 Task: Search post a job in Sales Navigator
Action: Mouse moved to (602, 489)
Screenshot: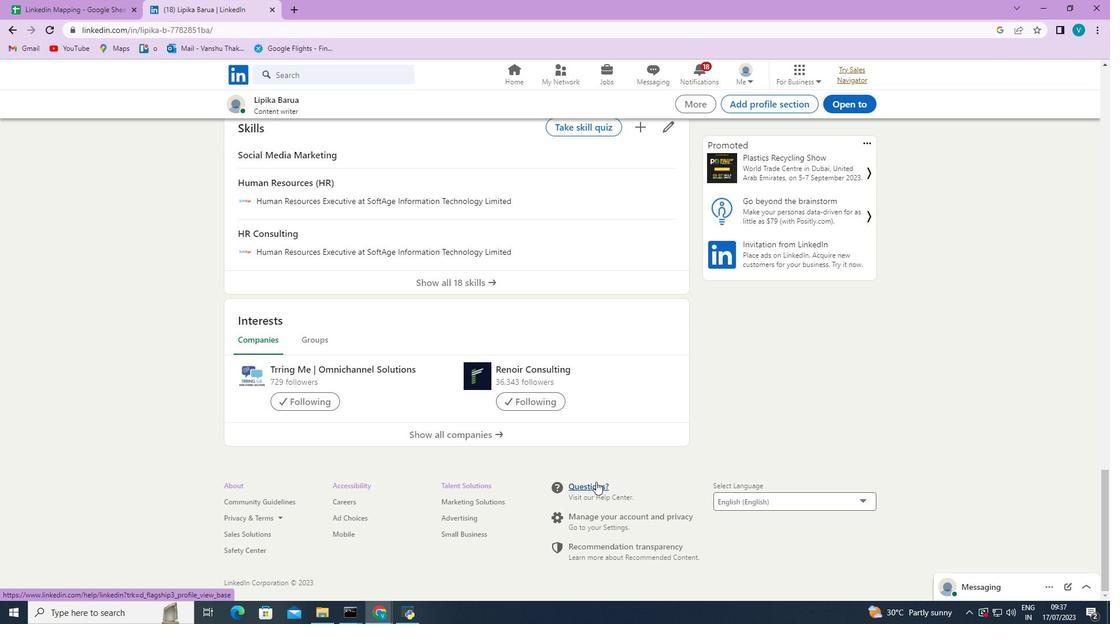 
Action: Mouse pressed left at (602, 489)
Screenshot: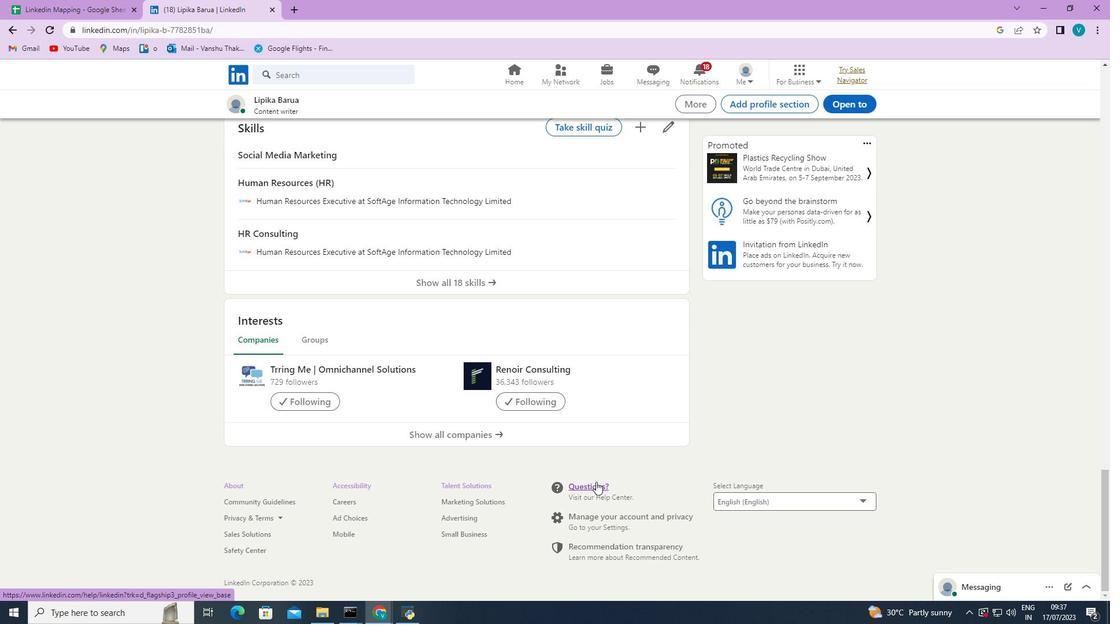 
Action: Mouse moved to (276, 197)
Screenshot: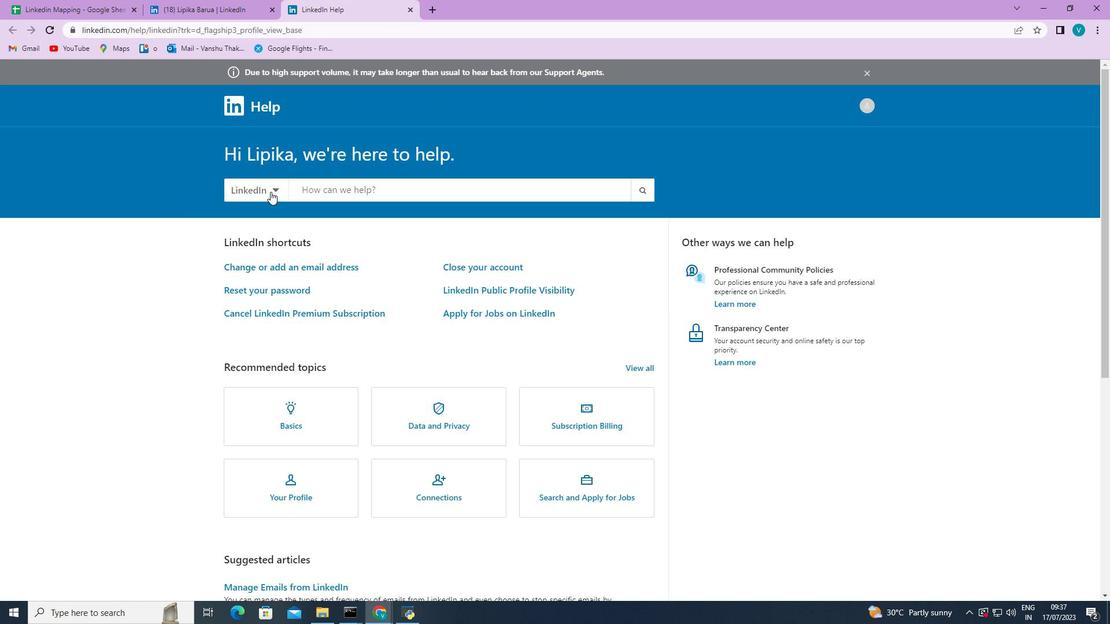 
Action: Mouse pressed left at (276, 197)
Screenshot: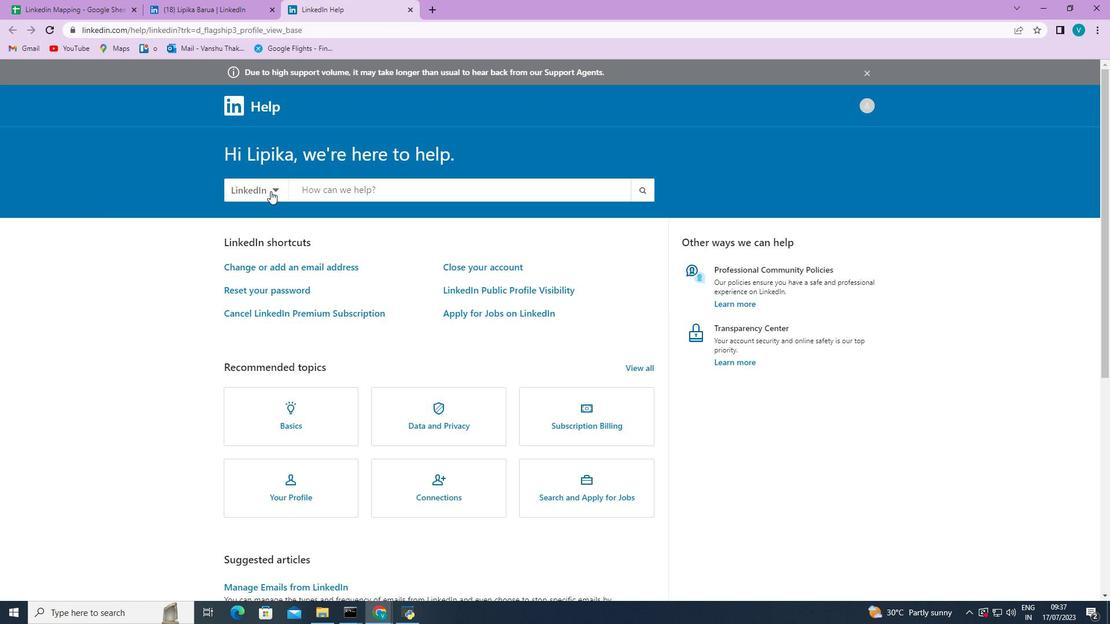 
Action: Mouse moved to (296, 367)
Screenshot: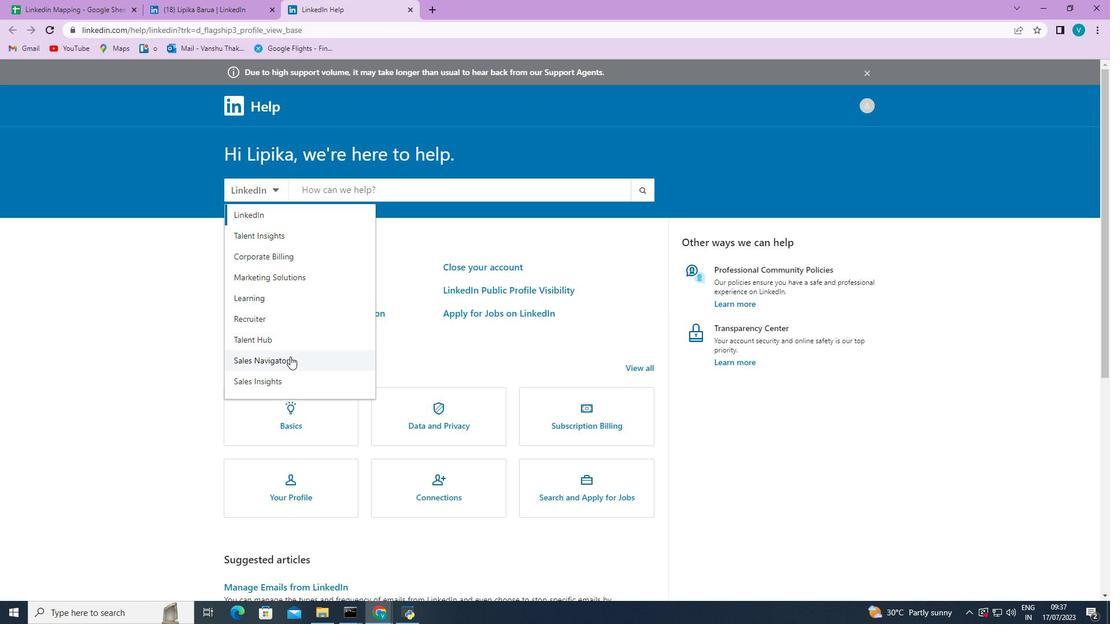 
Action: Mouse pressed left at (296, 367)
Screenshot: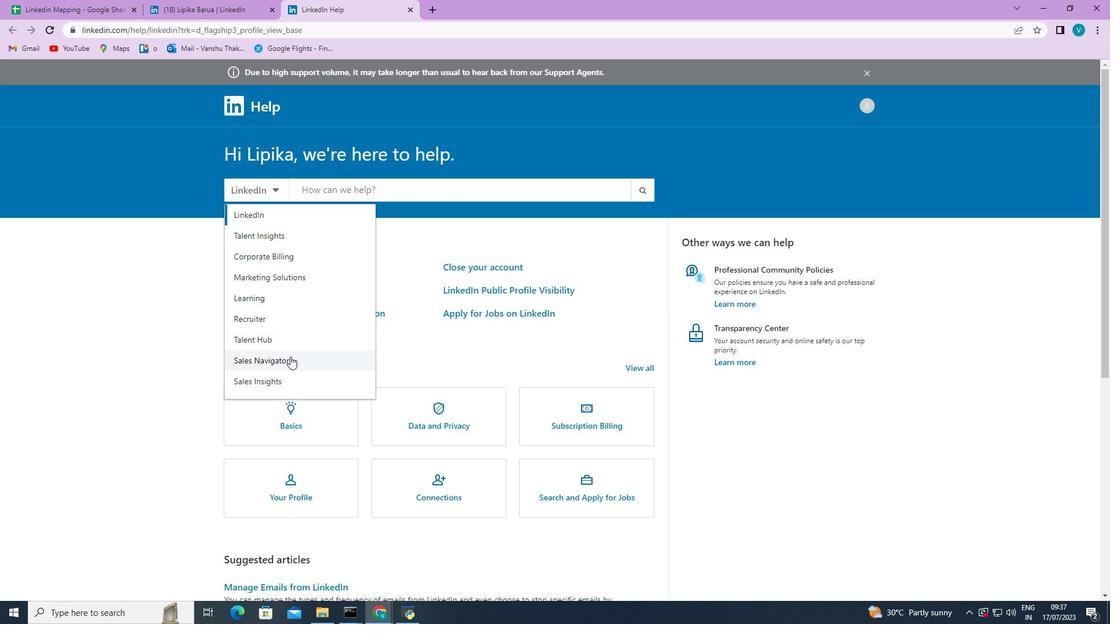 
Action: Mouse moved to (421, 194)
Screenshot: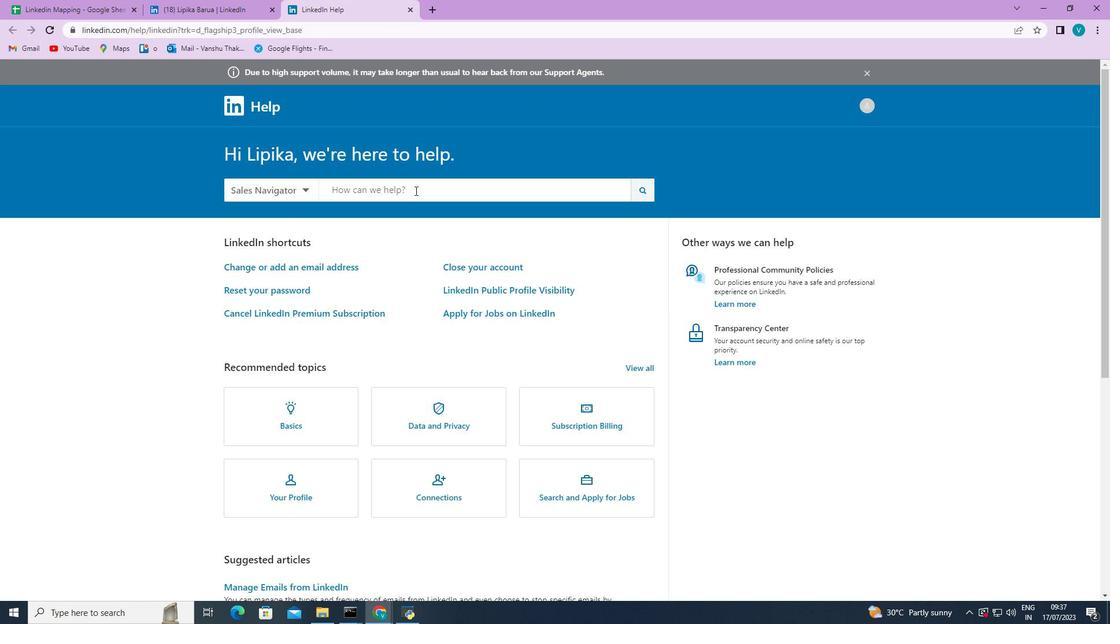 
Action: Mouse pressed left at (421, 194)
Screenshot: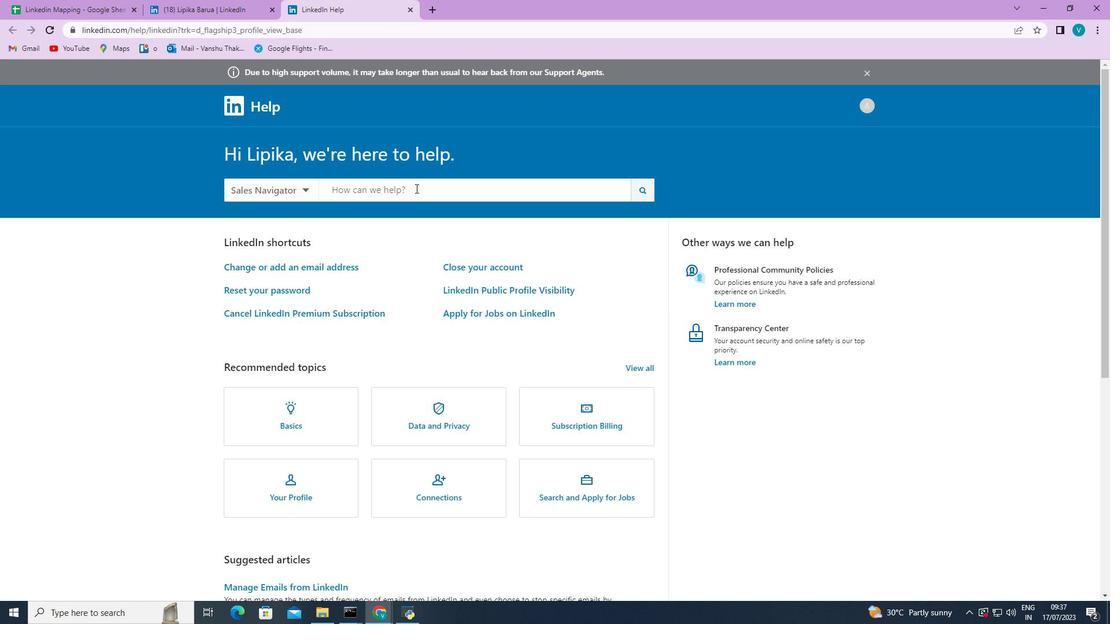 
Action: Key pressed post<Key.space>a<Key.space>job<Key.enter>
Screenshot: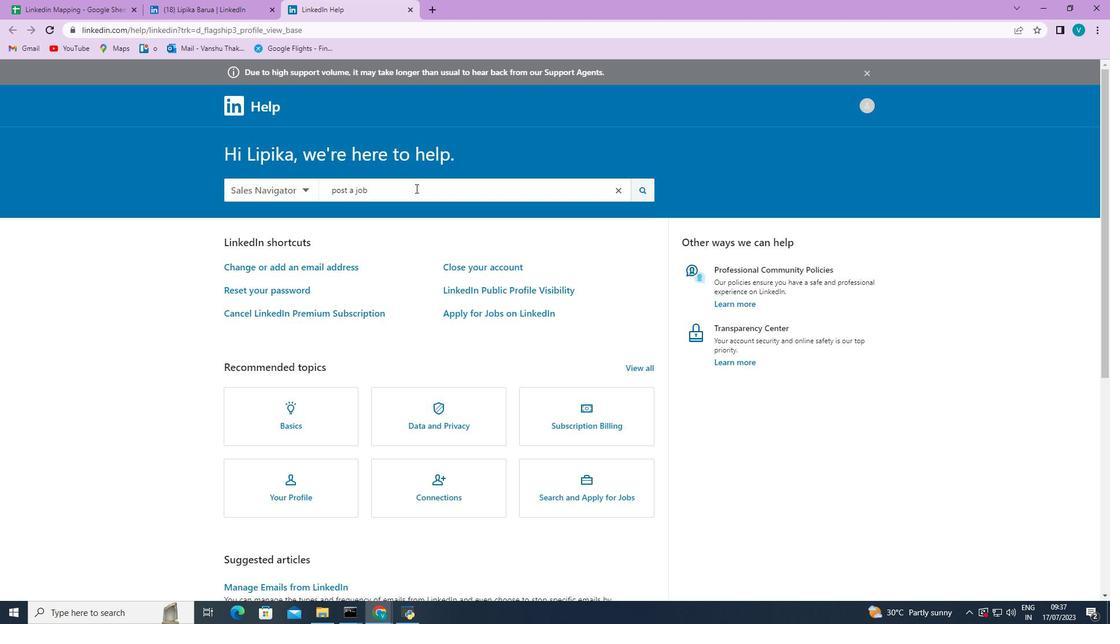 
Action: Mouse scrolled (421, 193) with delta (0, 0)
Screenshot: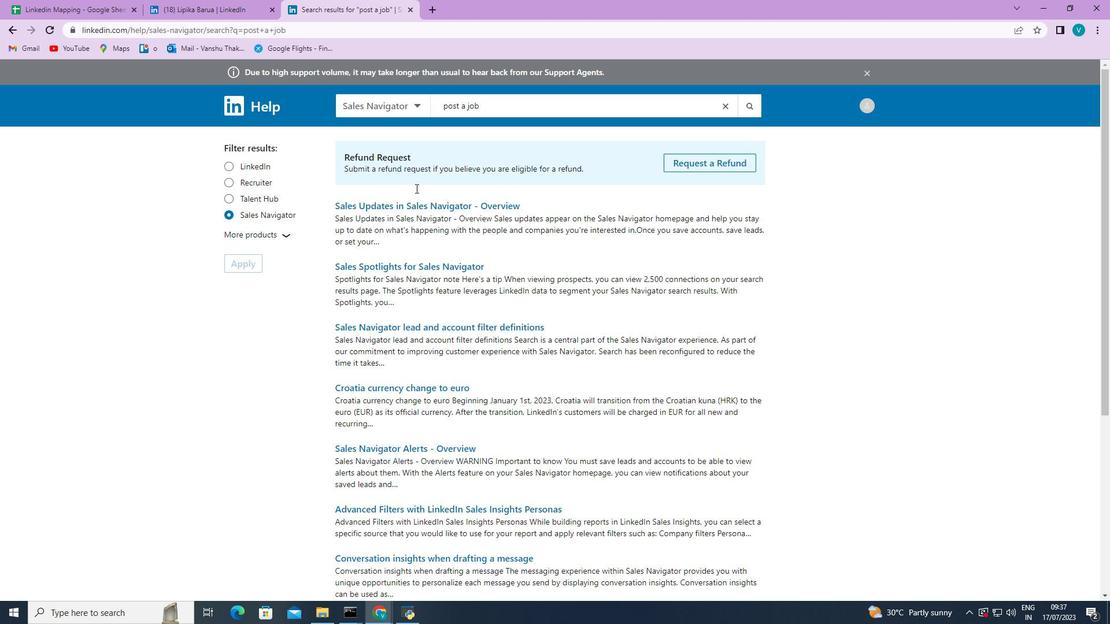 
Action: Mouse moved to (422, 196)
Screenshot: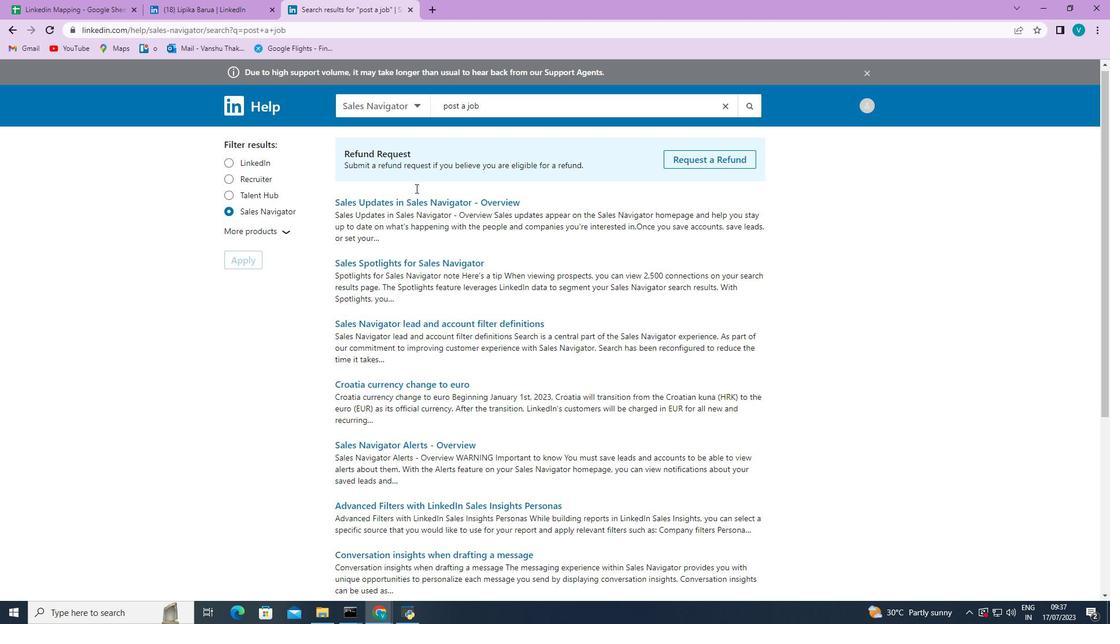
Action: Mouse scrolled (422, 195) with delta (0, 0)
Screenshot: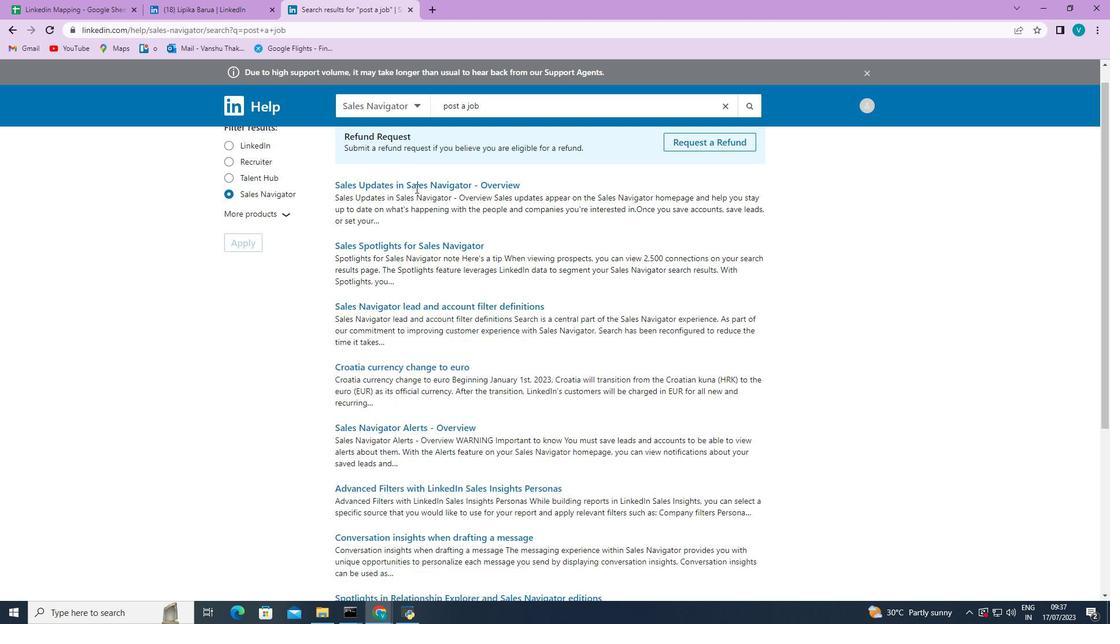 
Action: Mouse moved to (425, 207)
Screenshot: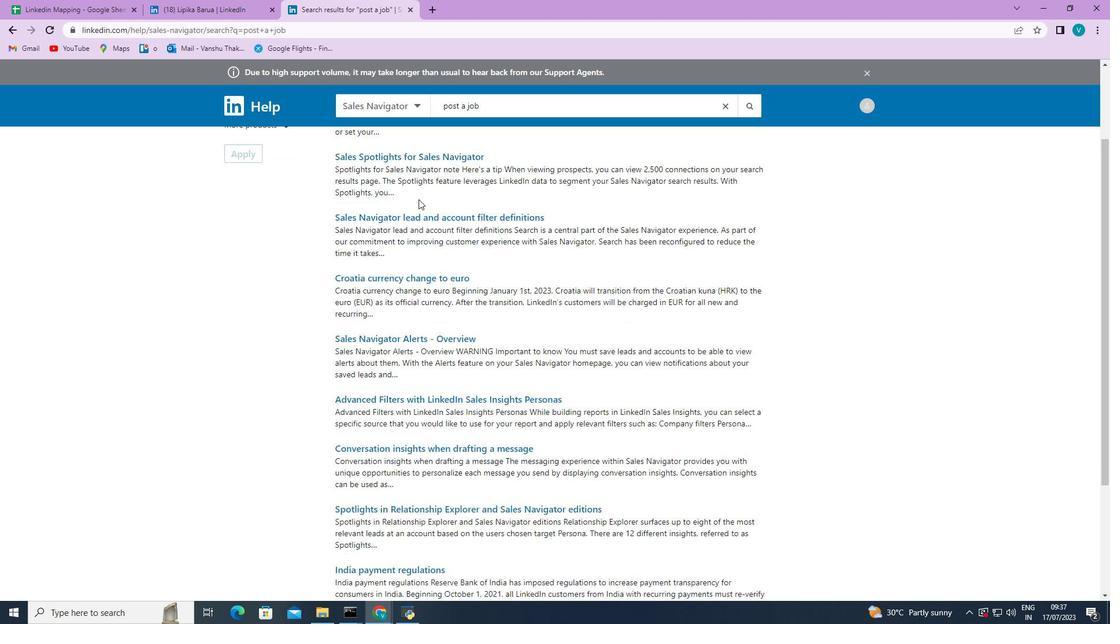 
Action: Mouse scrolled (425, 206) with delta (0, 0)
Screenshot: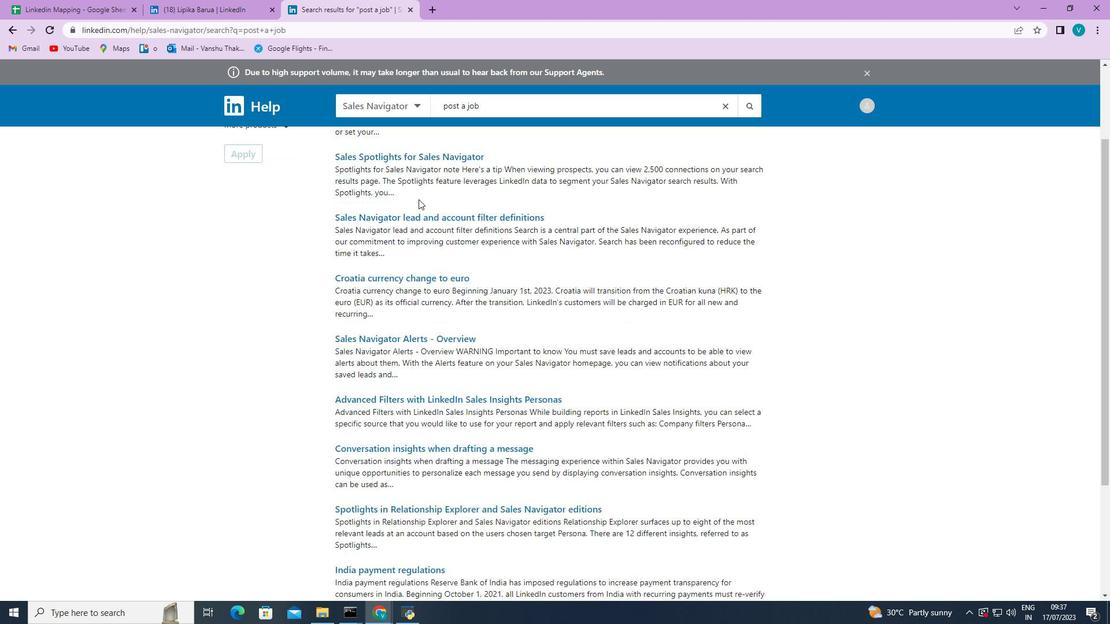 
Action: Mouse moved to (425, 211)
Screenshot: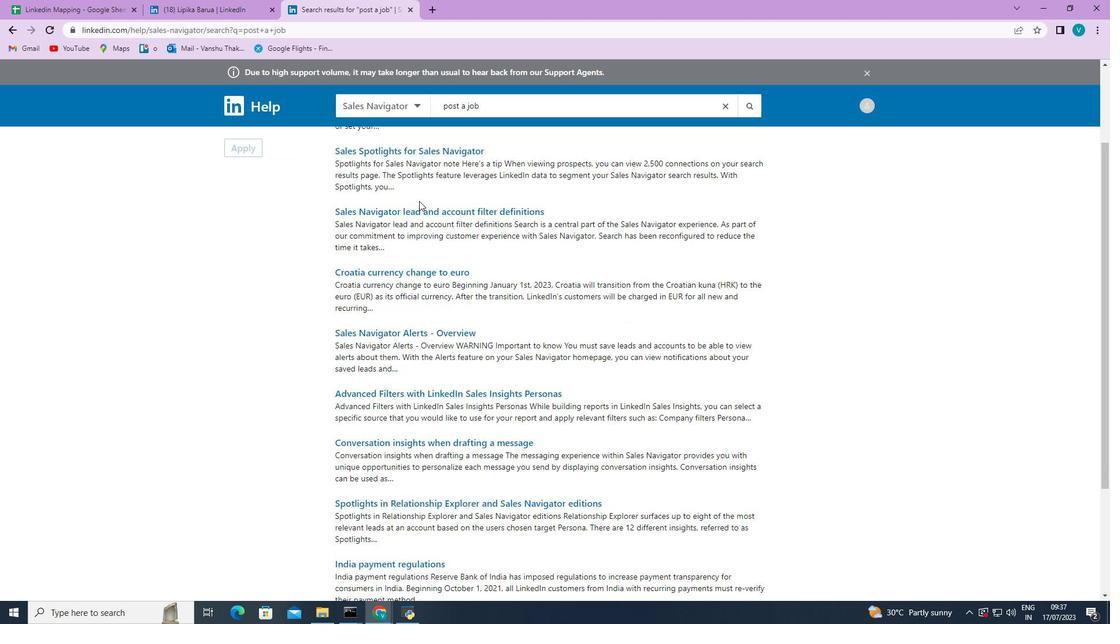 
Action: Mouse scrolled (425, 211) with delta (0, 0)
Screenshot: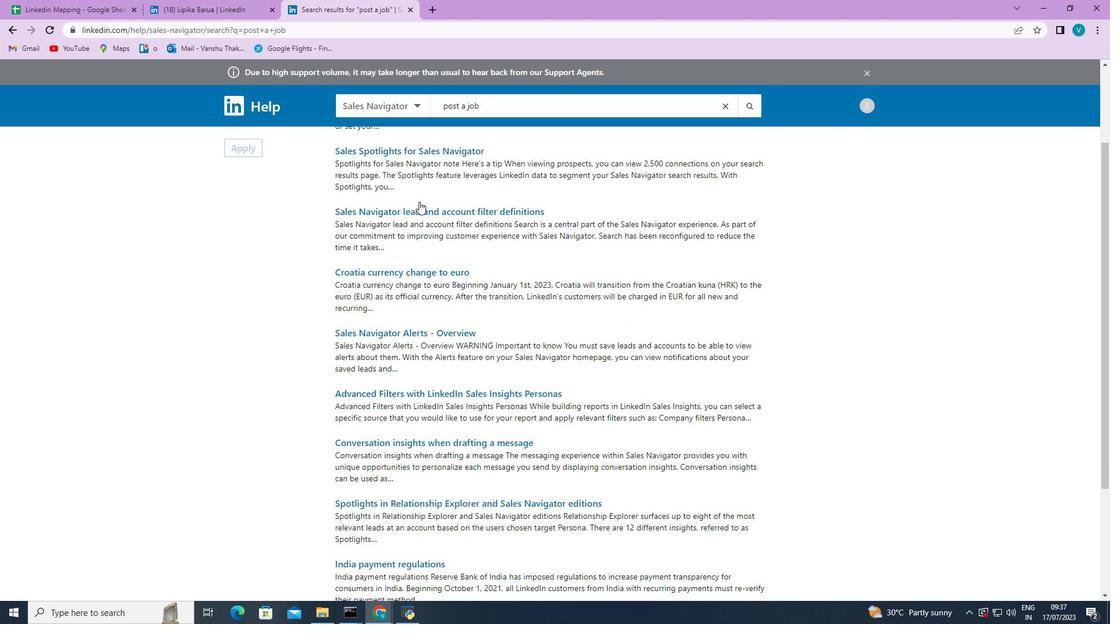 
Action: Mouse moved to (426, 214)
Screenshot: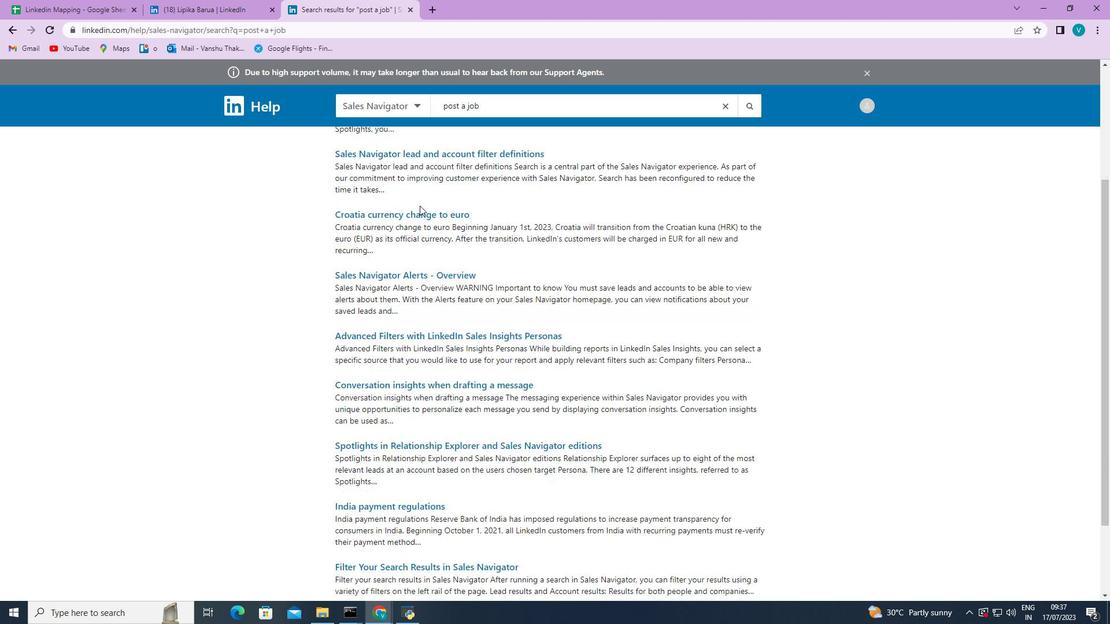 
Action: Mouse scrolled (426, 214) with delta (0, 0)
Screenshot: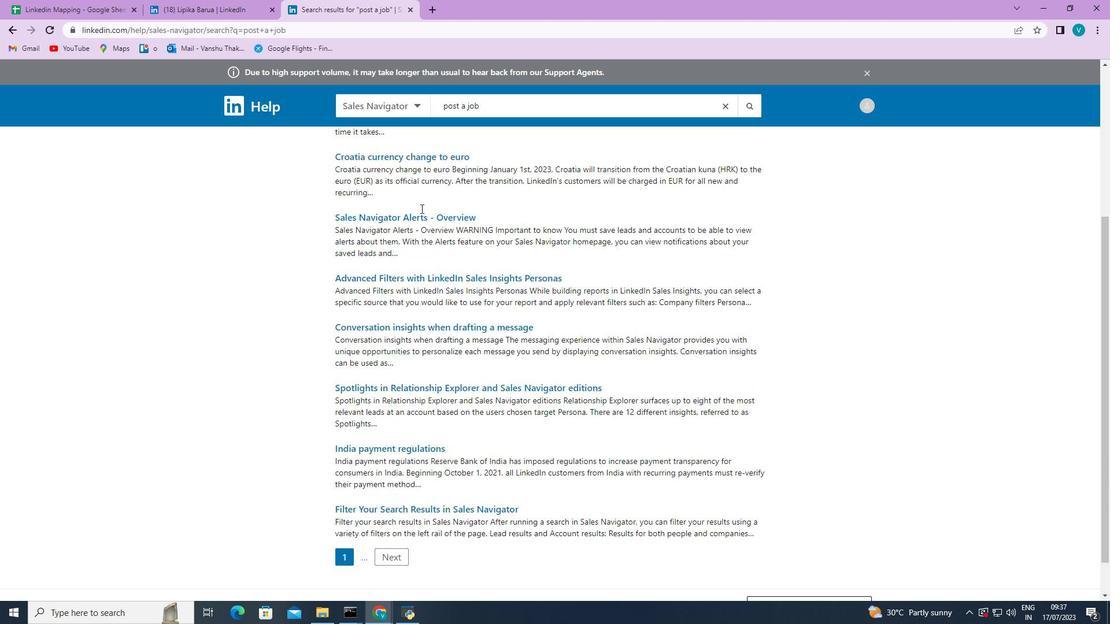 
Action: Mouse scrolled (426, 214) with delta (0, 0)
Screenshot: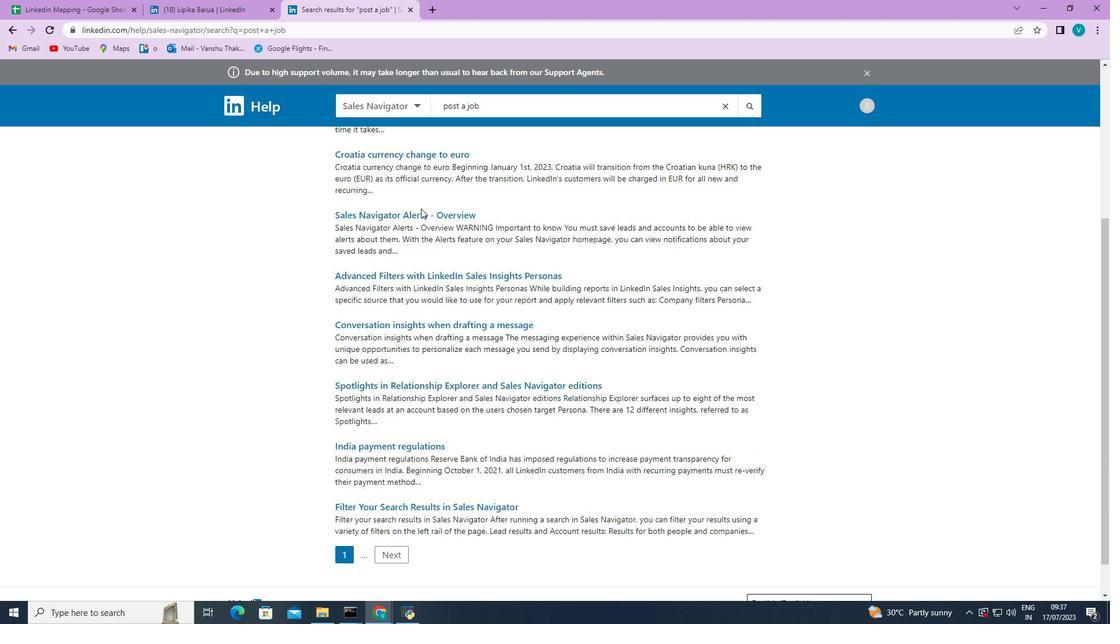 
Action: Mouse scrolled (426, 214) with delta (0, 0)
Screenshot: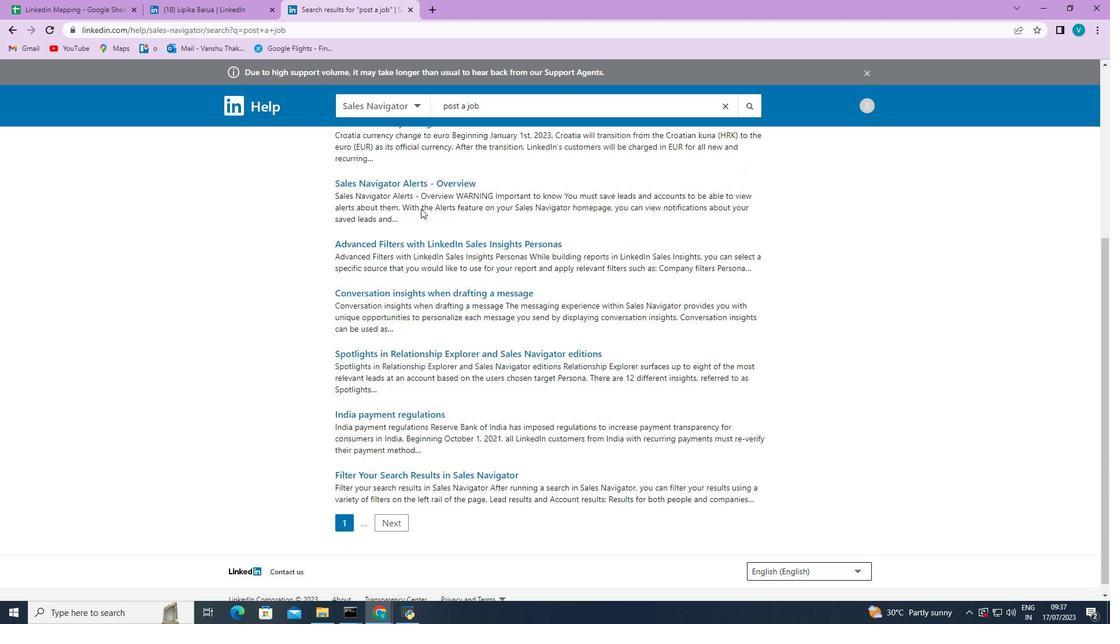 
Action: Mouse scrolled (426, 214) with delta (0, 0)
Screenshot: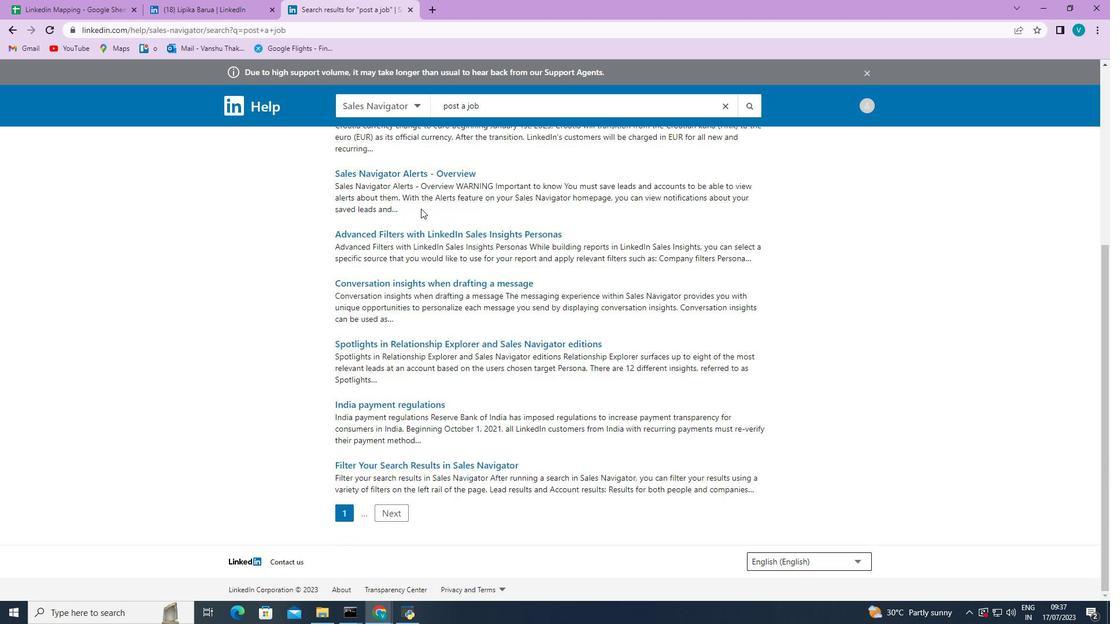 
Action: Mouse scrolled (426, 214) with delta (0, 0)
Screenshot: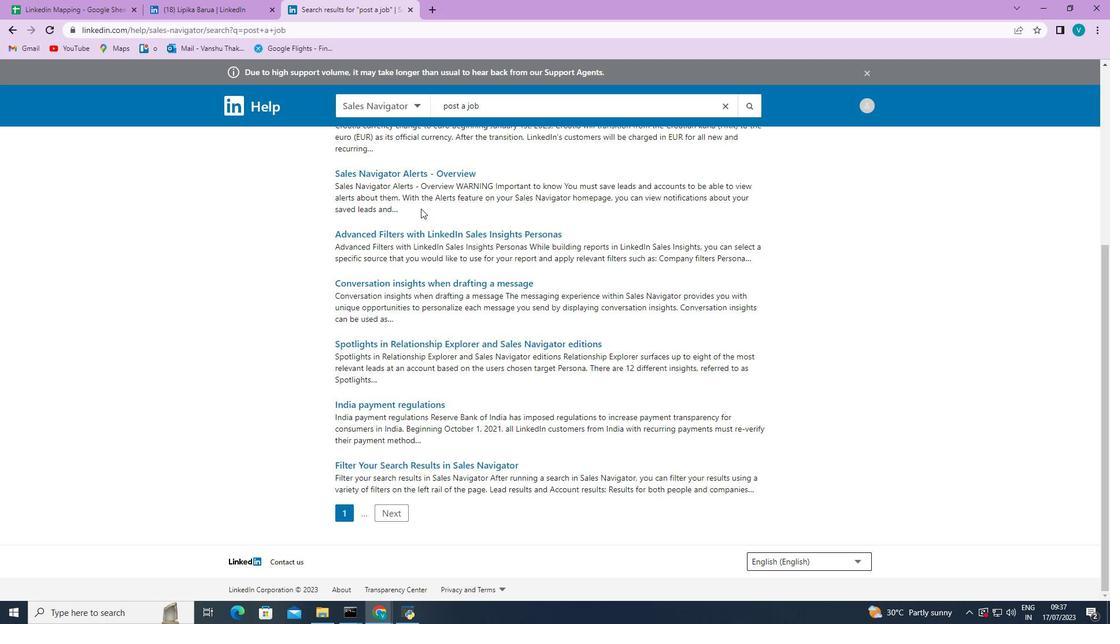 
Action: Mouse scrolled (426, 214) with delta (0, 0)
Screenshot: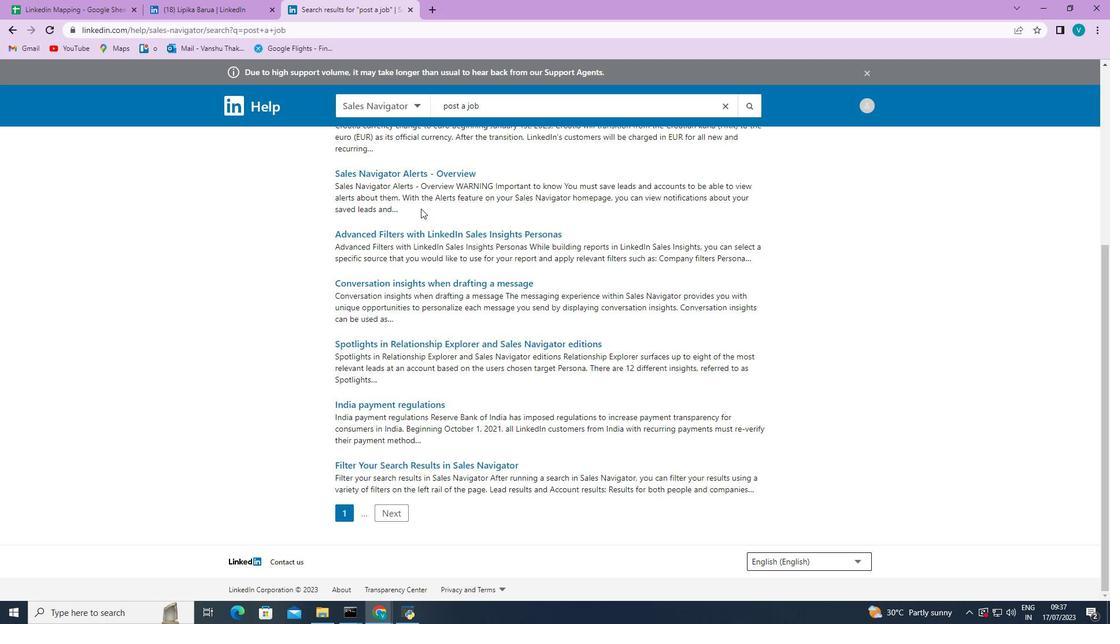 
Action: Mouse scrolled (426, 214) with delta (0, 0)
Screenshot: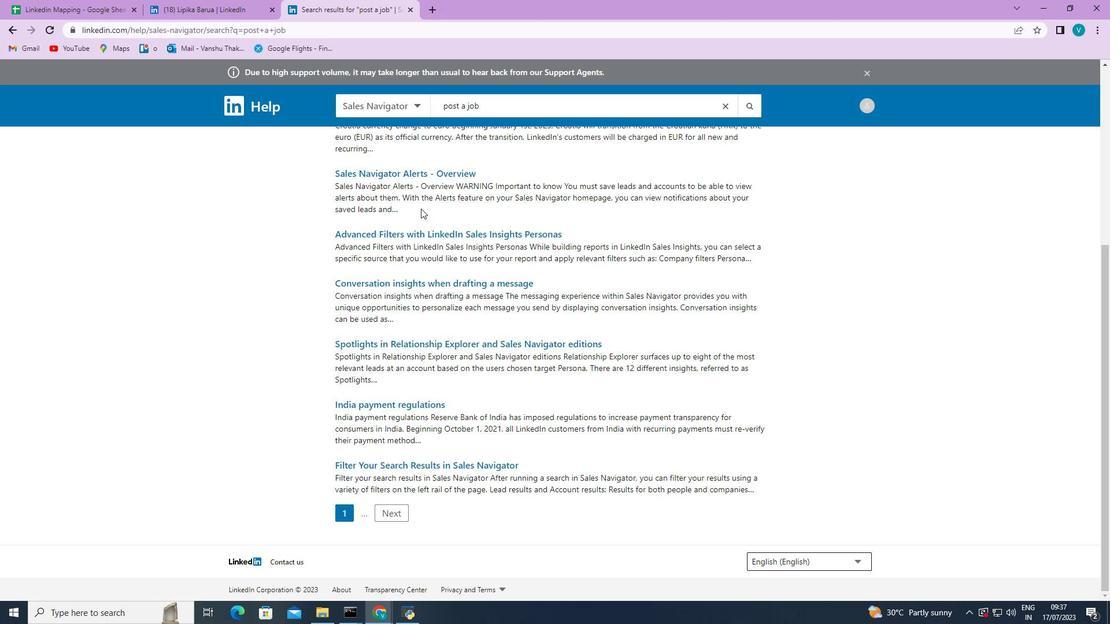 
Action: Mouse scrolled (426, 214) with delta (0, 0)
Screenshot: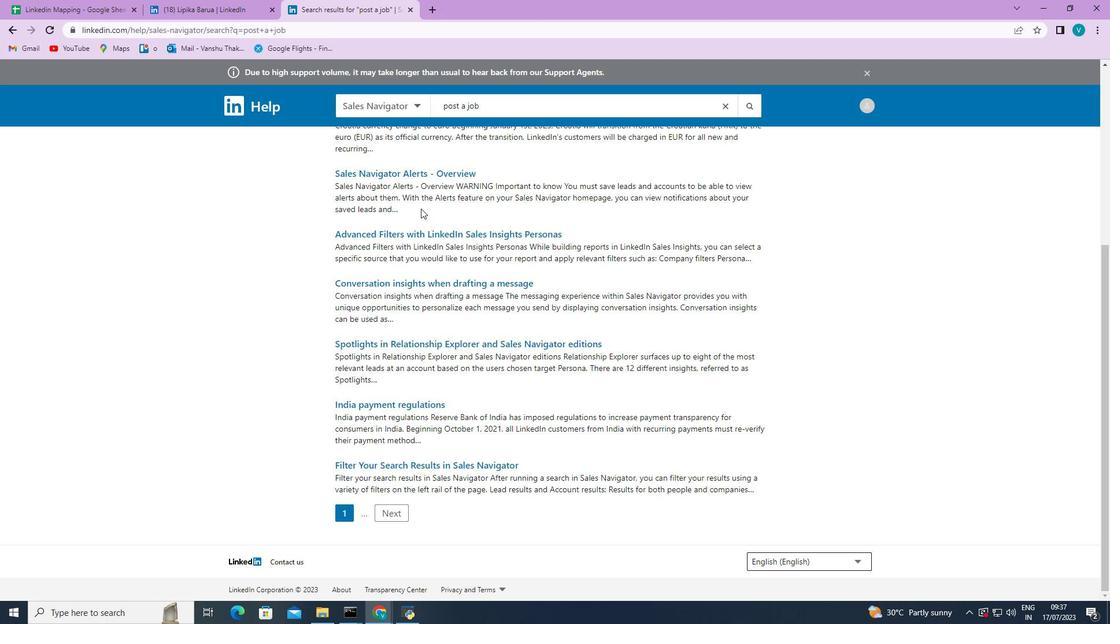 
